 Task: Create a new list with the name "Must Visit".
Action: Mouse moved to (38, 102)
Screenshot: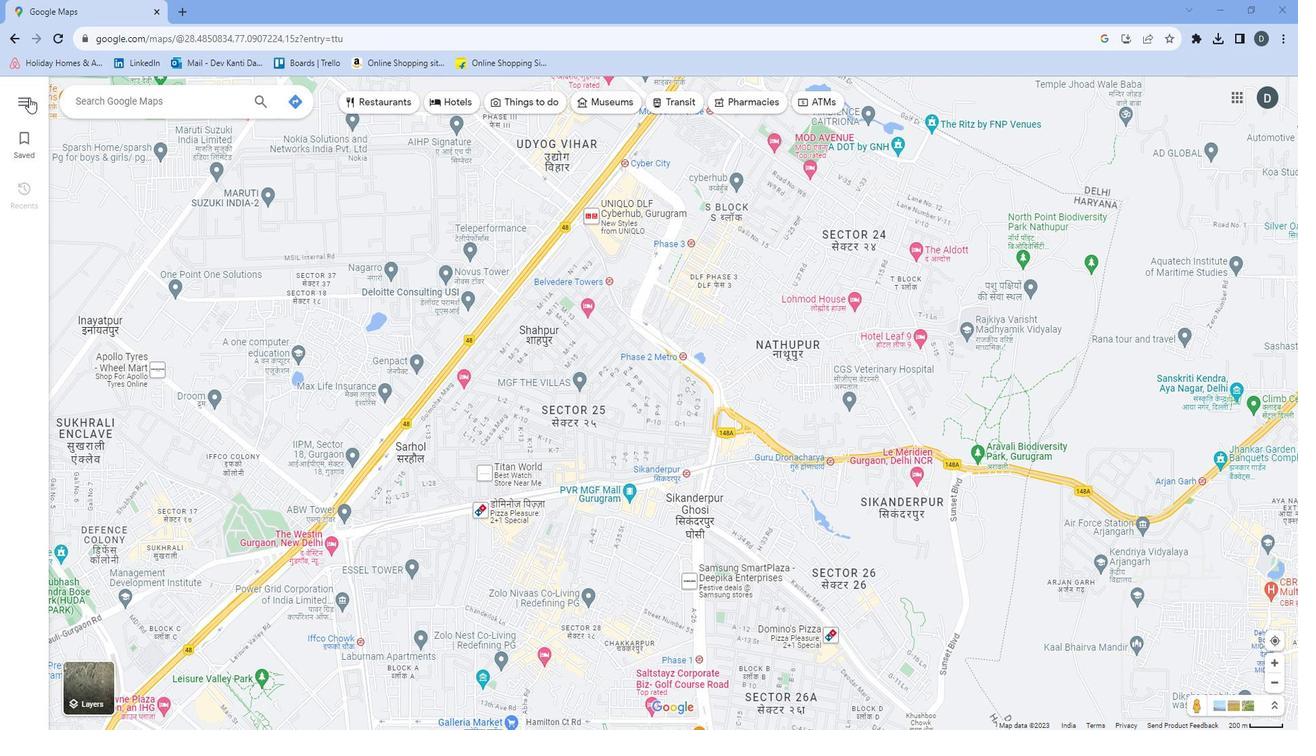
Action: Mouse pressed left at (38, 102)
Screenshot: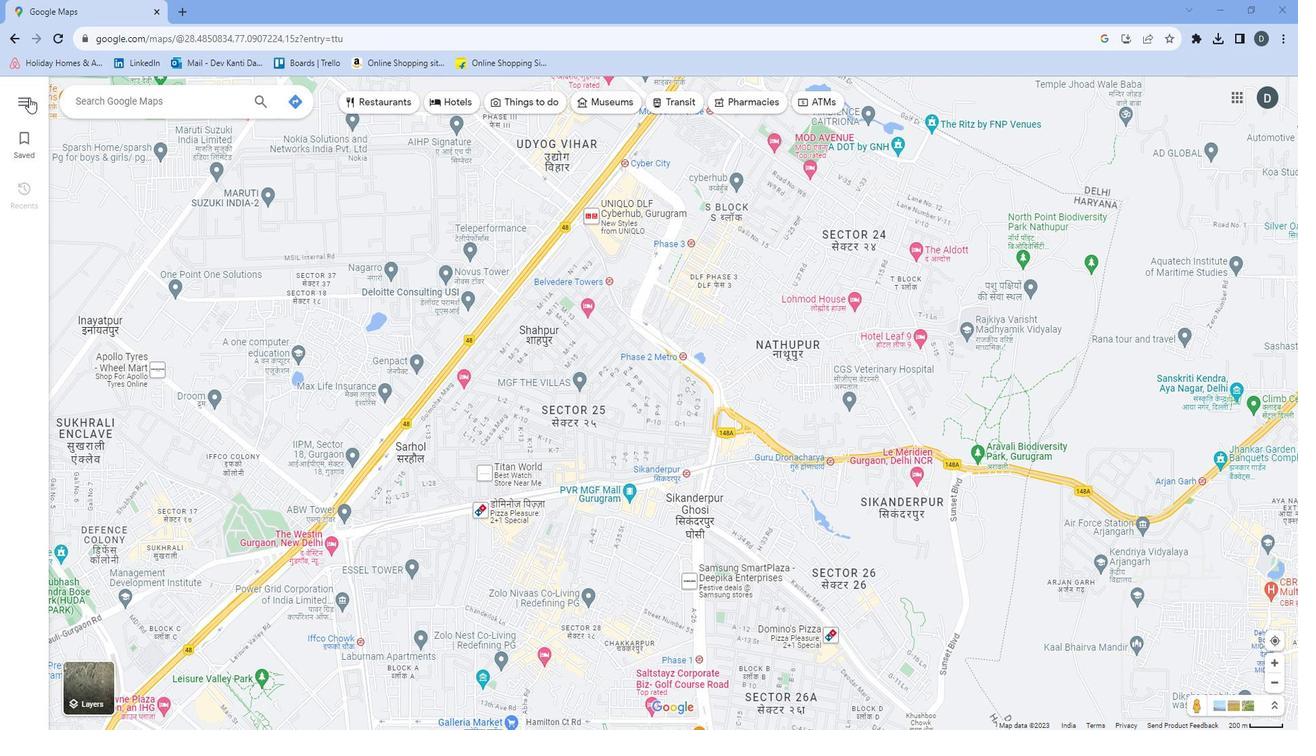 
Action: Mouse moved to (62, 175)
Screenshot: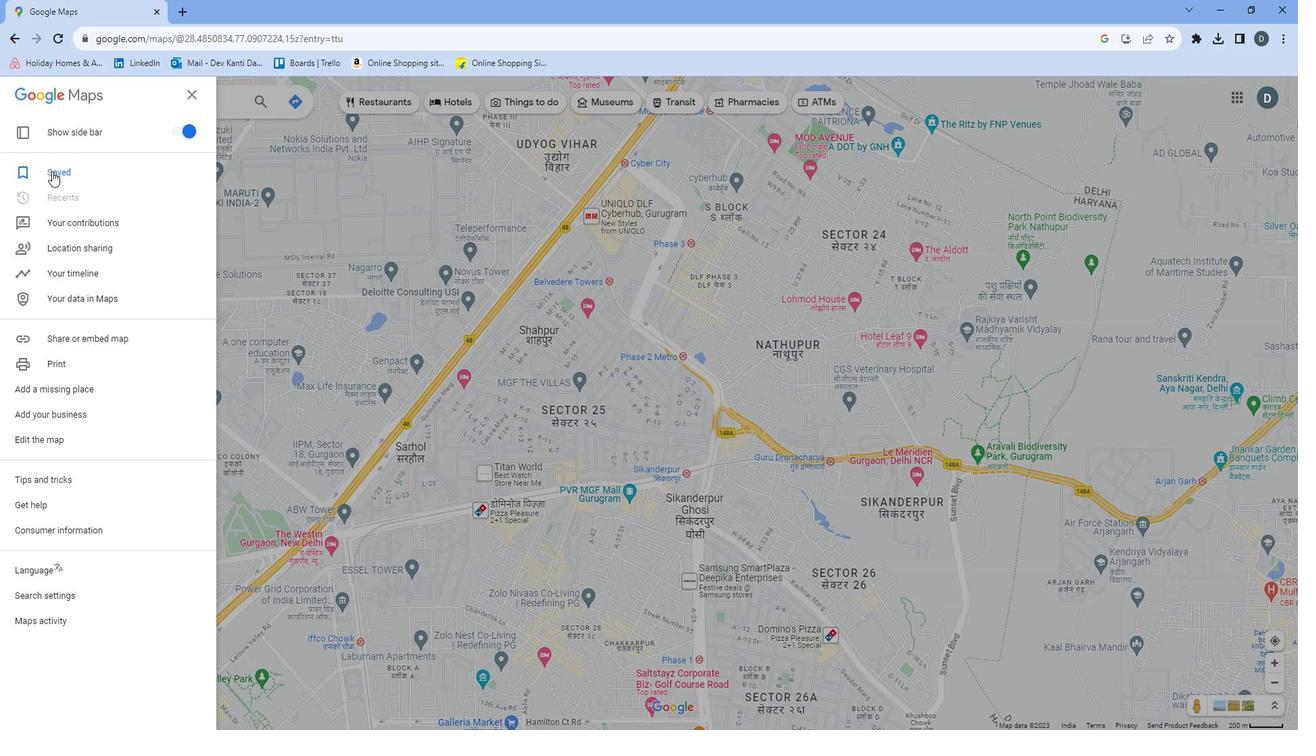 
Action: Mouse pressed left at (62, 175)
Screenshot: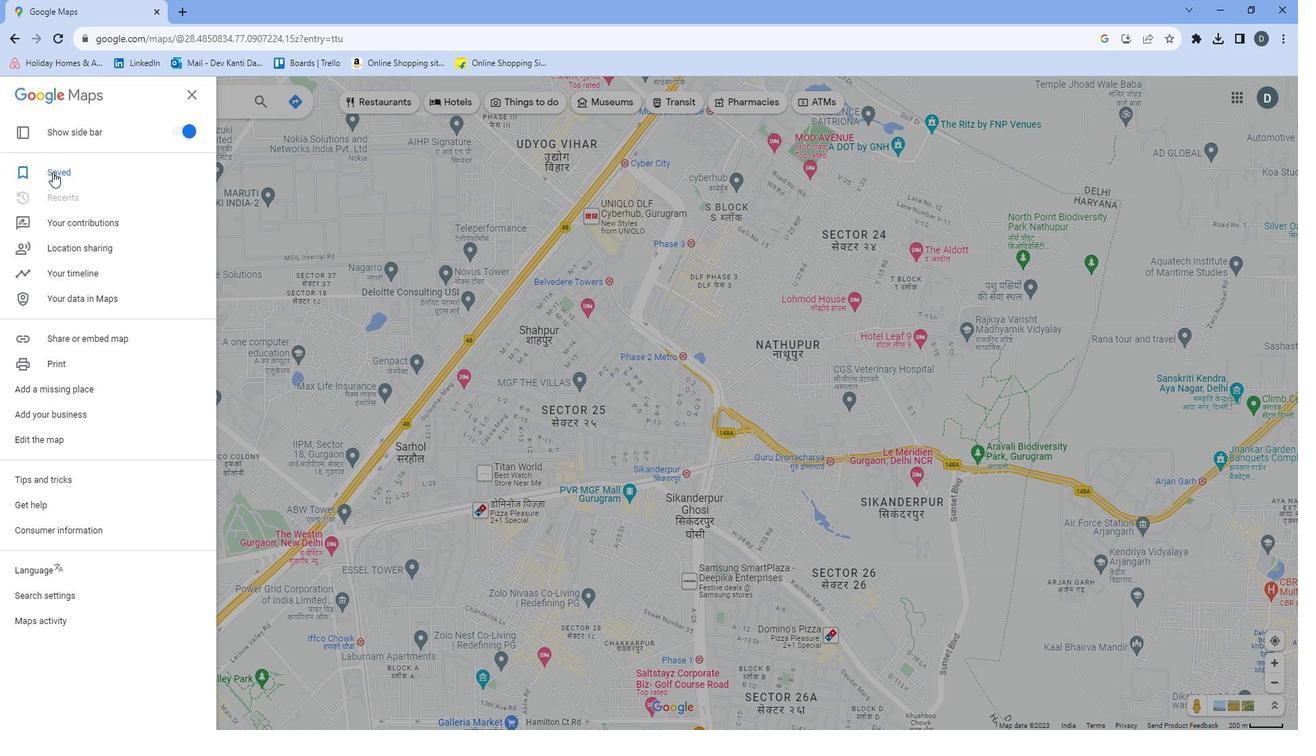 
Action: Mouse moved to (288, 186)
Screenshot: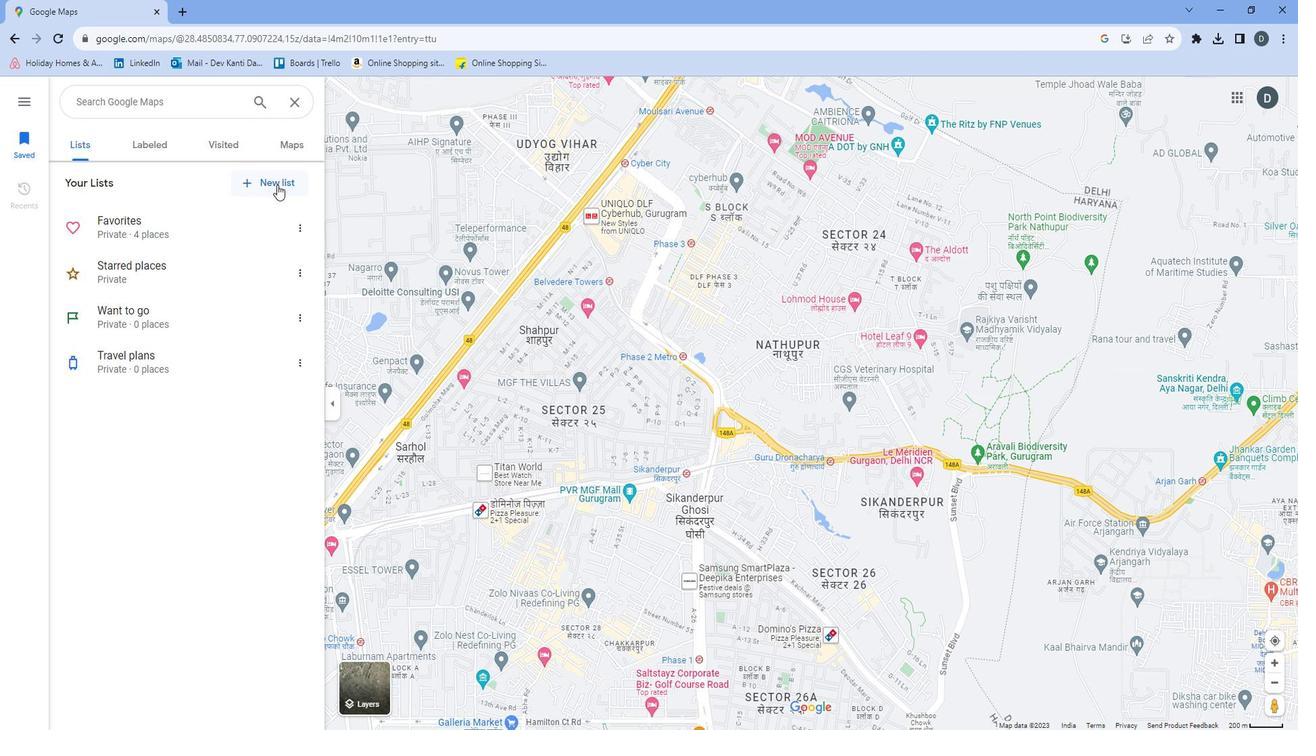 
Action: Mouse pressed left at (288, 186)
Screenshot: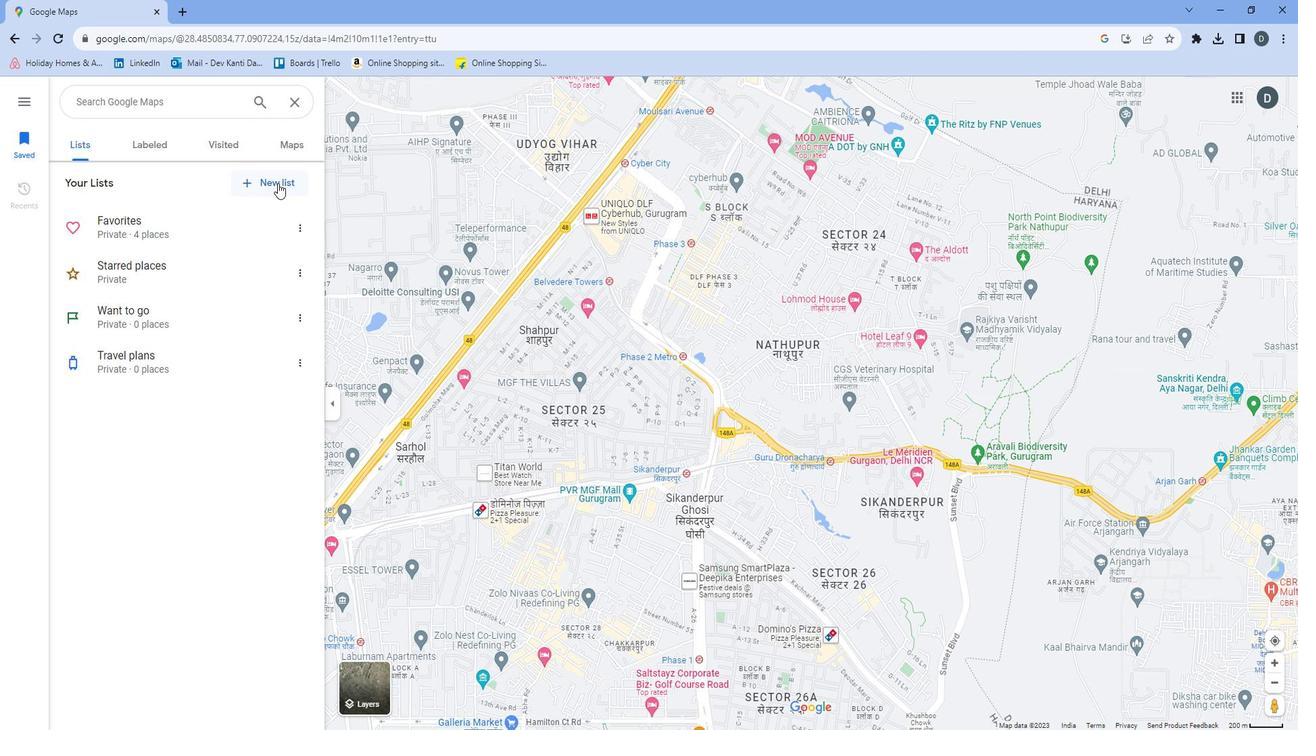 
Action: Mouse moved to (582, 399)
Screenshot: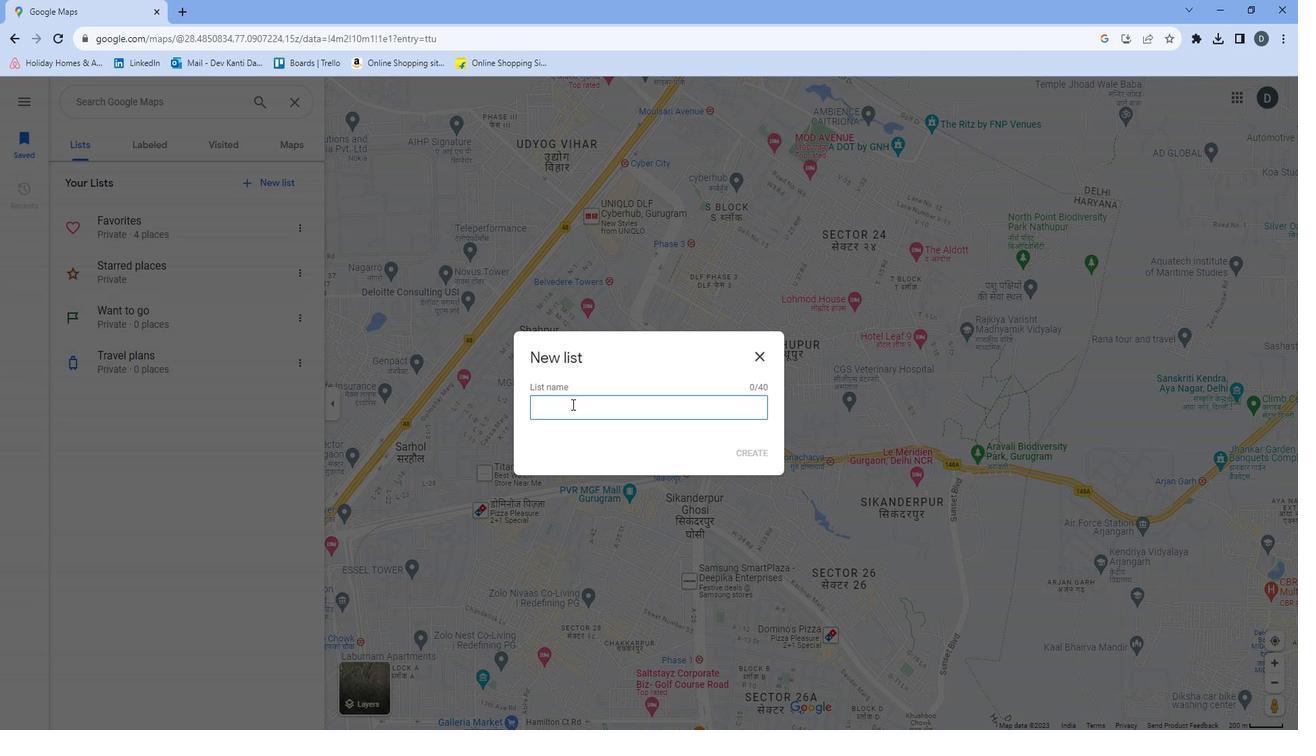 
Action: Mouse pressed left at (582, 399)
Screenshot: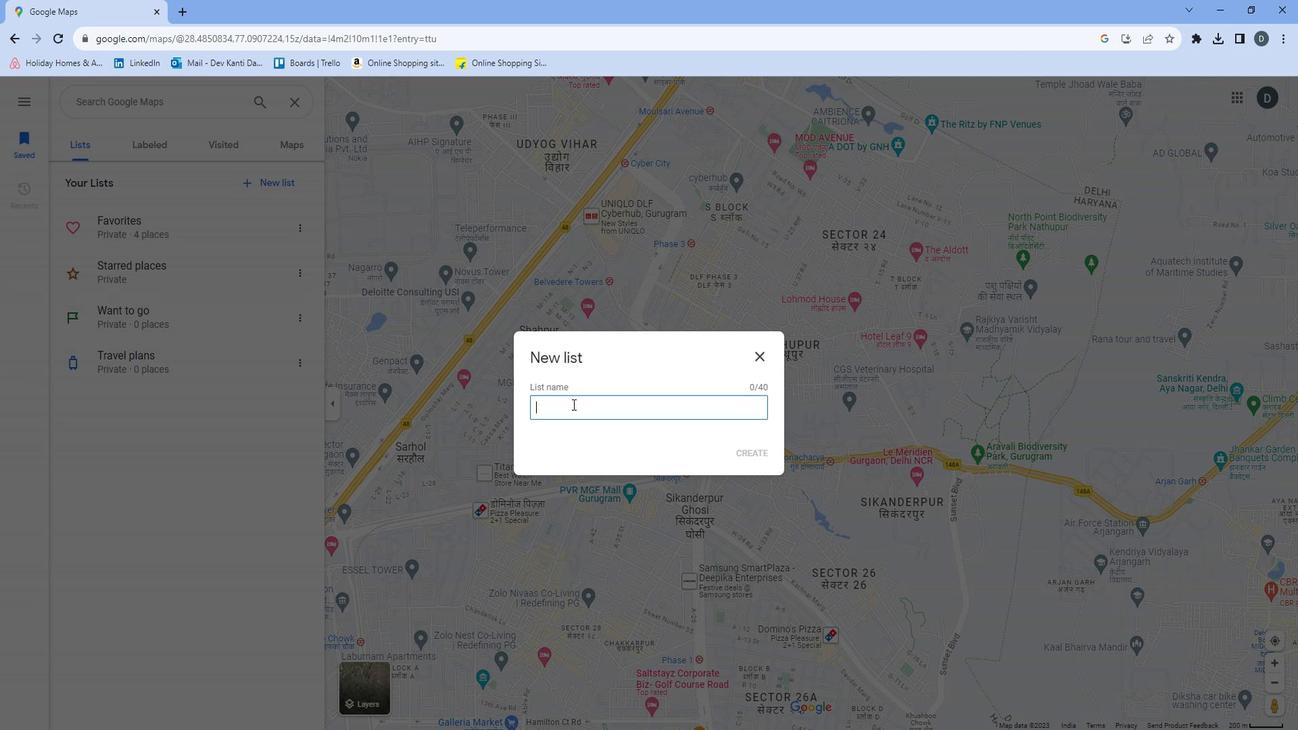 
Action: Mouse moved to (507, 428)
Screenshot: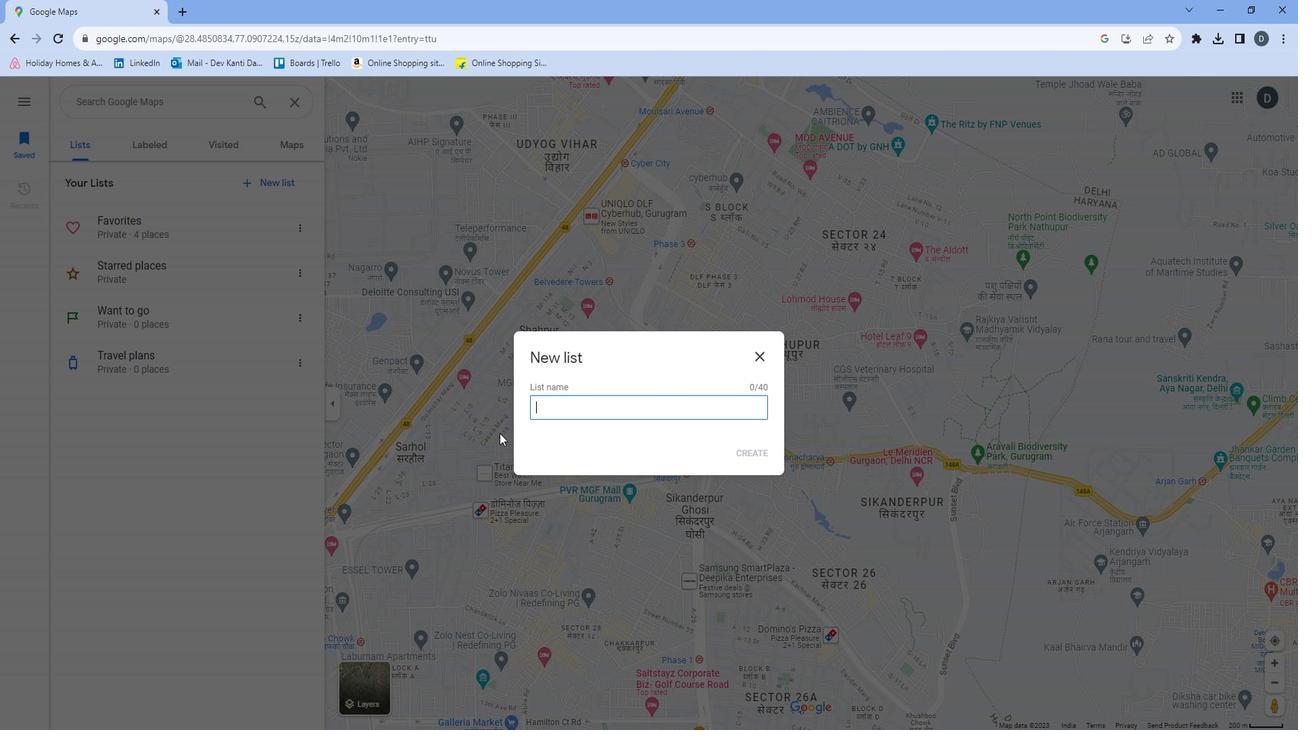 
Action: Key pressed <Key.shift>Must<Key.space><Key.shift>Visit
Screenshot: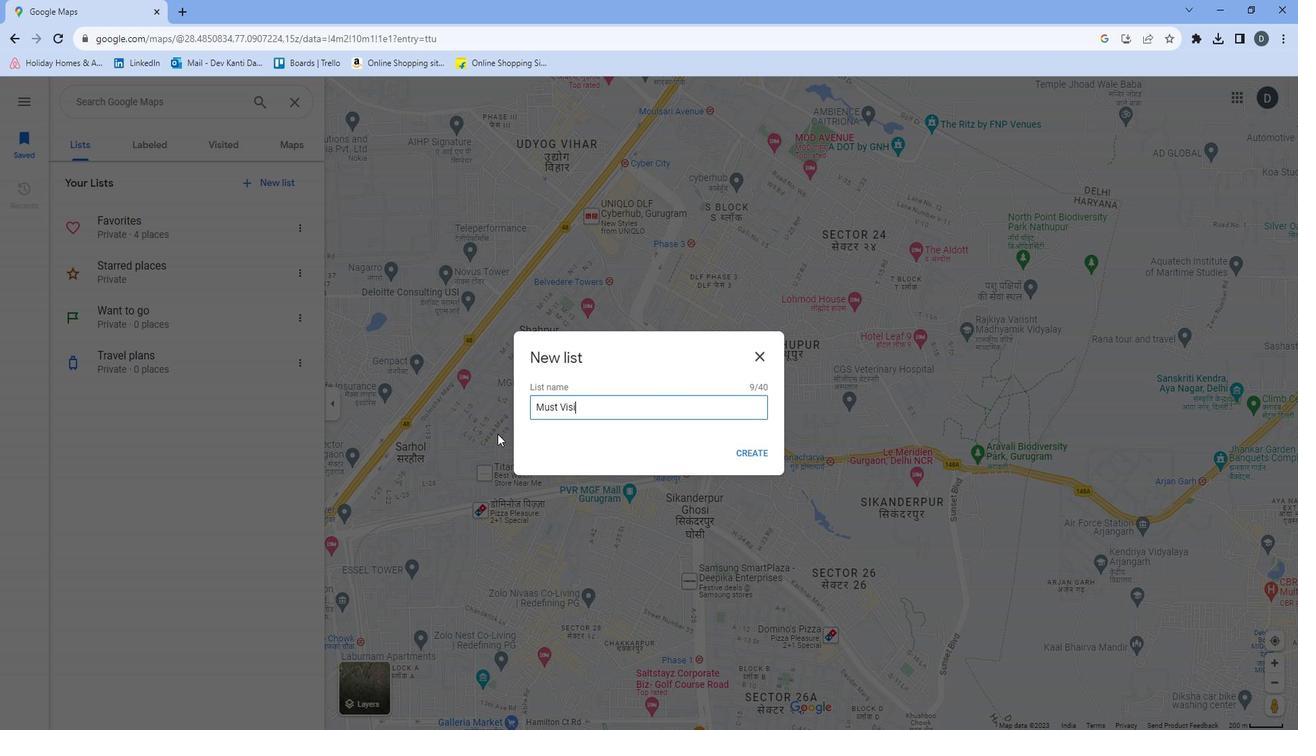 
Action: Mouse moved to (766, 451)
Screenshot: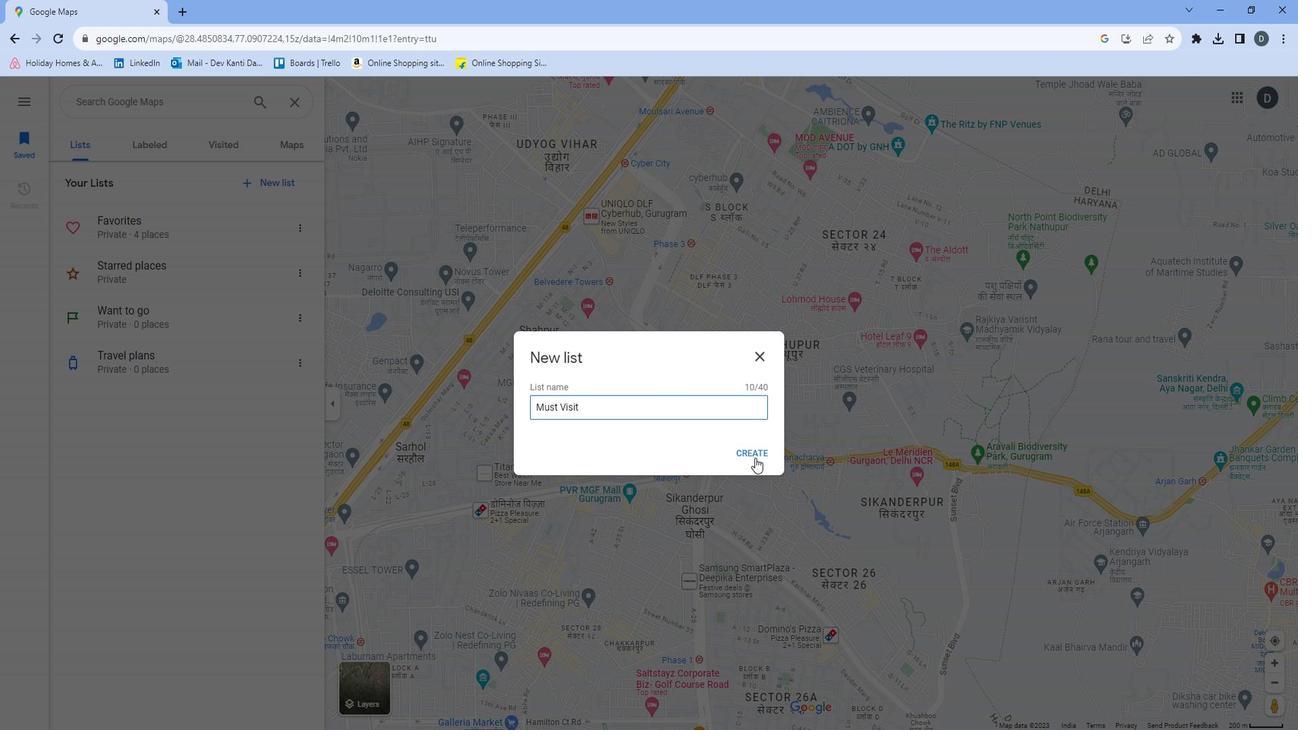 
Action: Mouse pressed left at (766, 451)
Screenshot: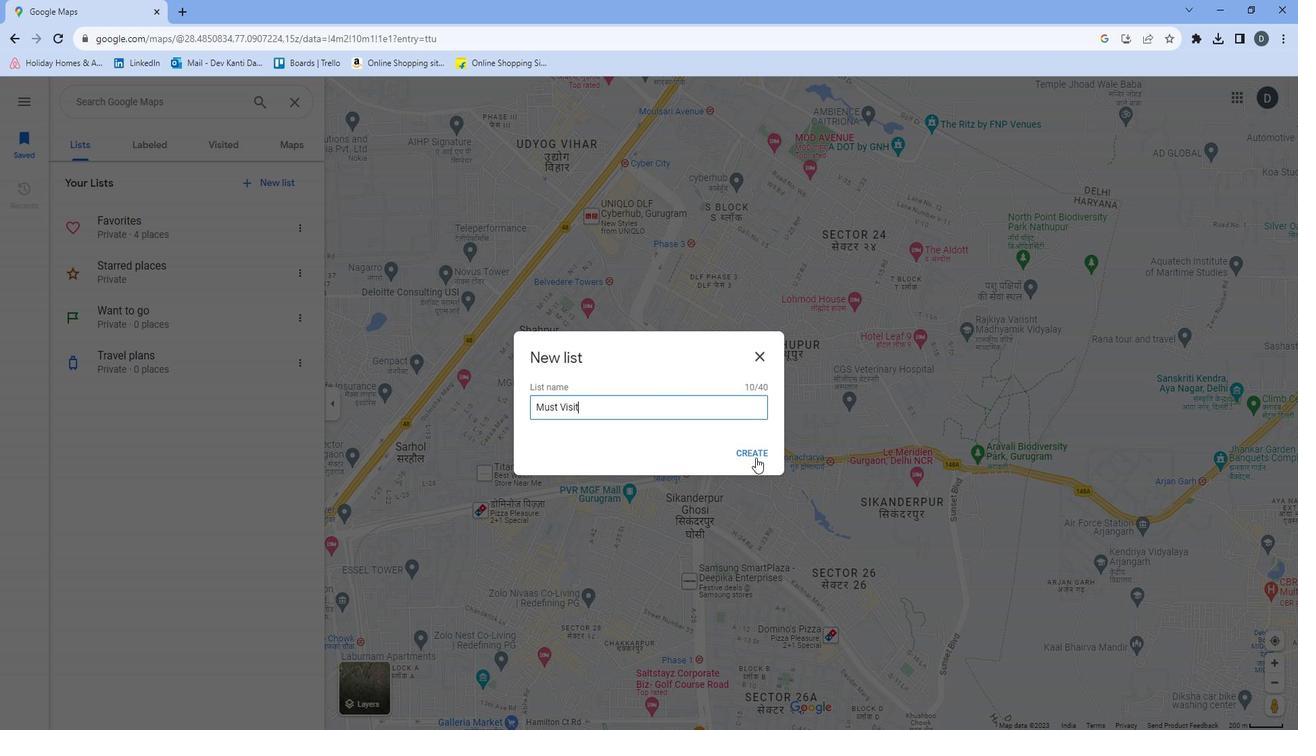 
Action: Mouse moved to (756, 437)
Screenshot: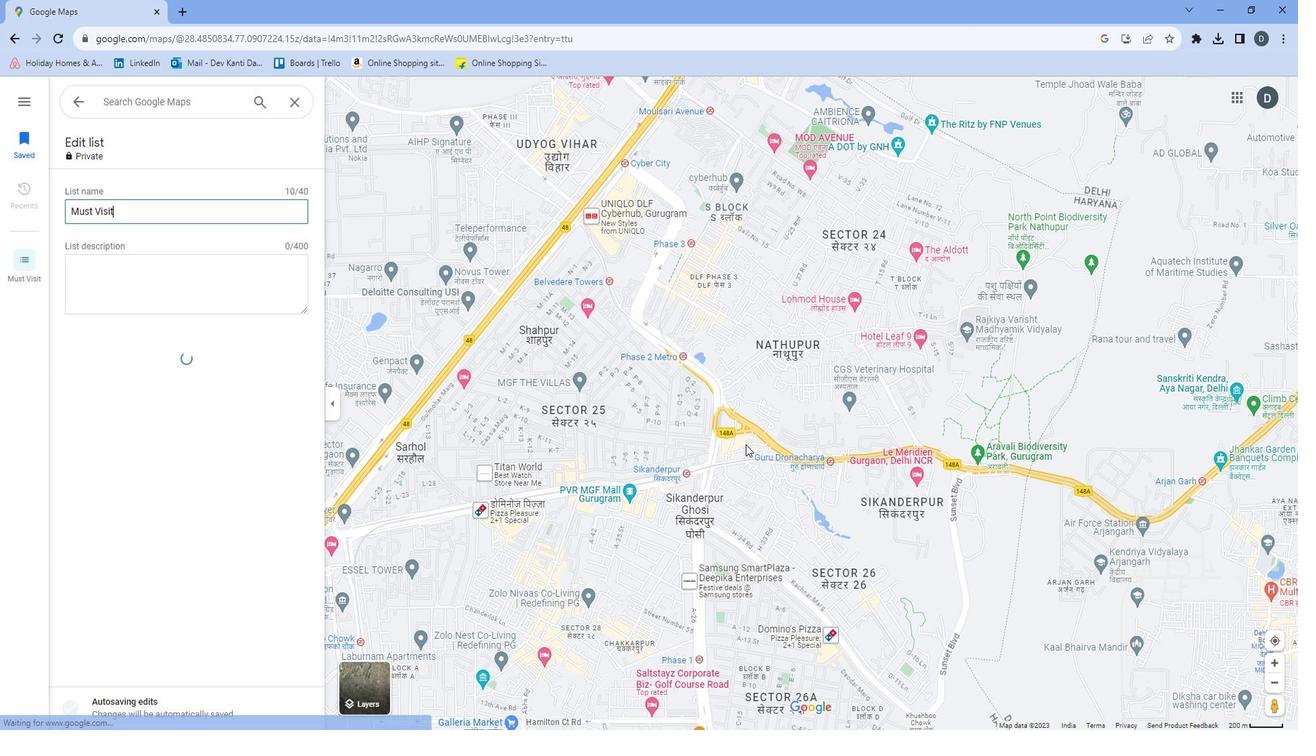 
